 Task: Provide the standings of the 2023 Victory Lane Racing Xfinity Series for the track "Nashville Superspeedway".
Action: Mouse moved to (205, 418)
Screenshot: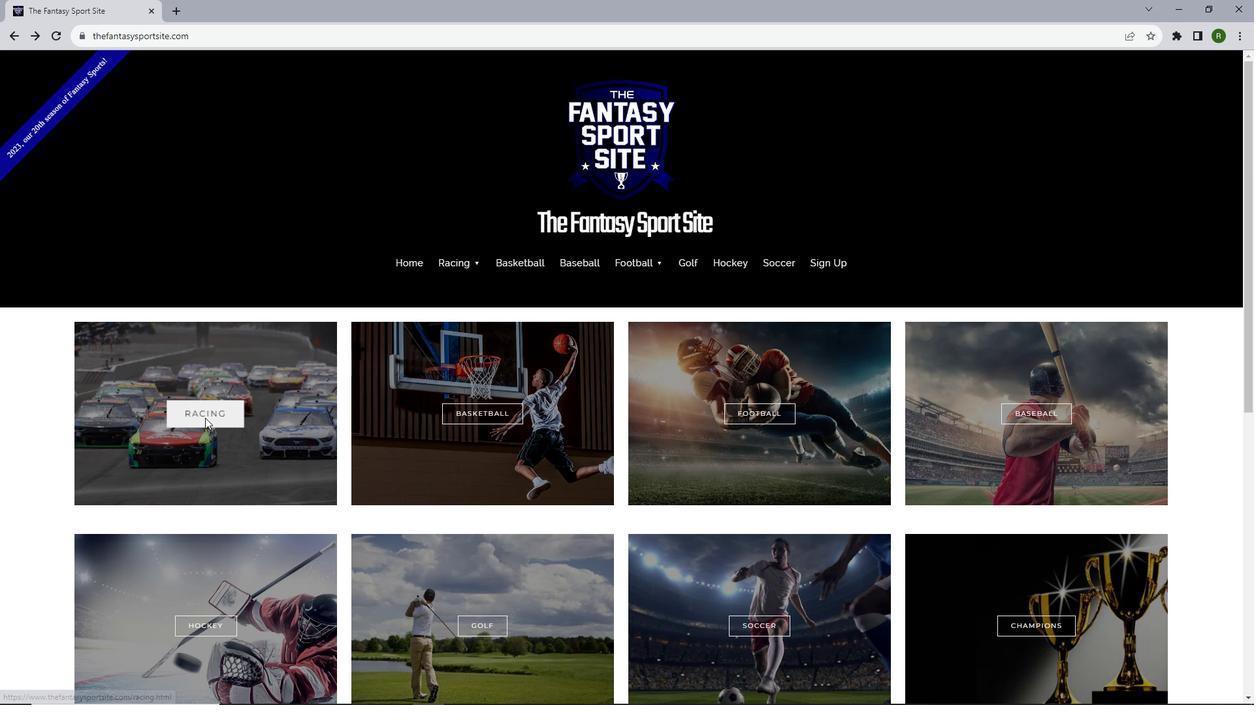 
Action: Mouse pressed left at (205, 418)
Screenshot: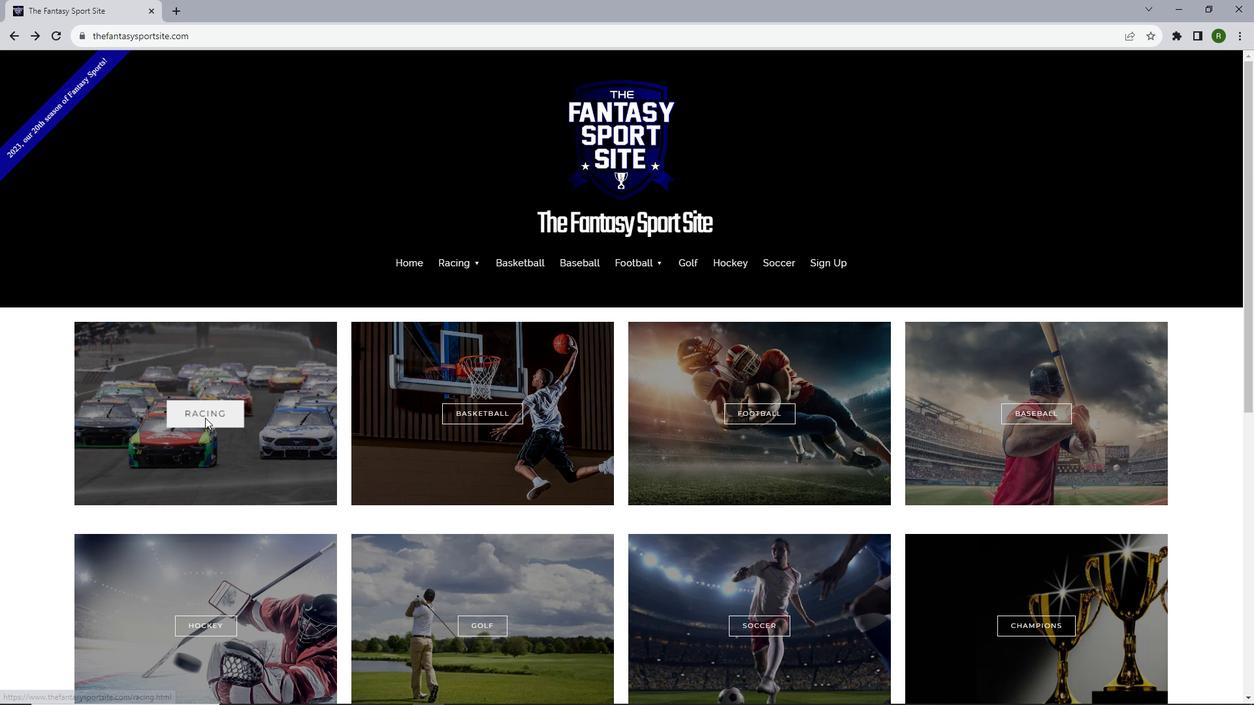 
Action: Mouse moved to (596, 584)
Screenshot: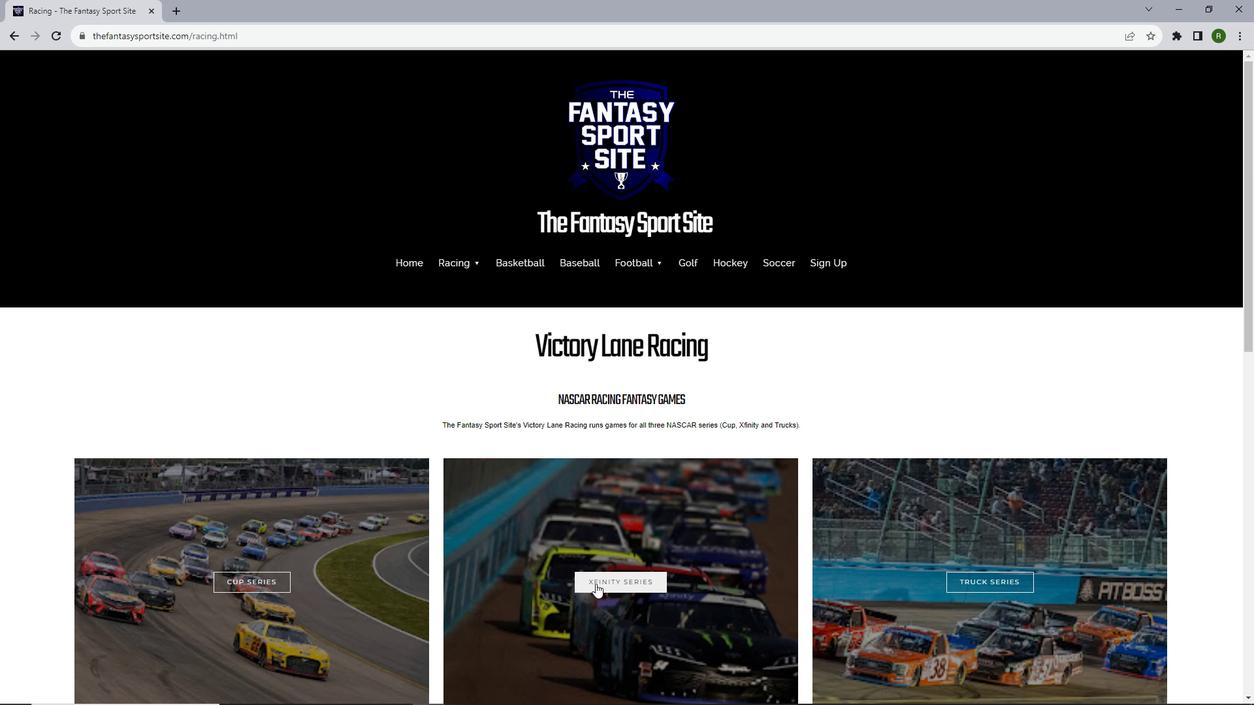 
Action: Mouse pressed left at (596, 584)
Screenshot: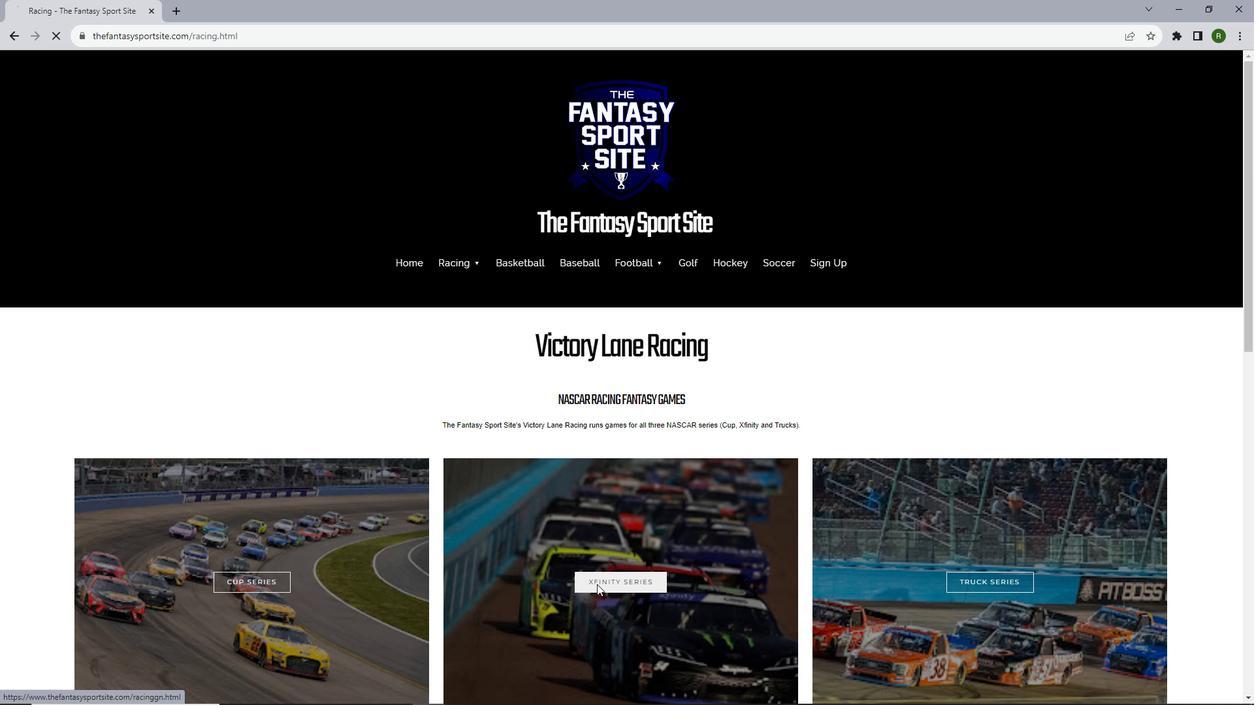 
Action: Mouse moved to (474, 396)
Screenshot: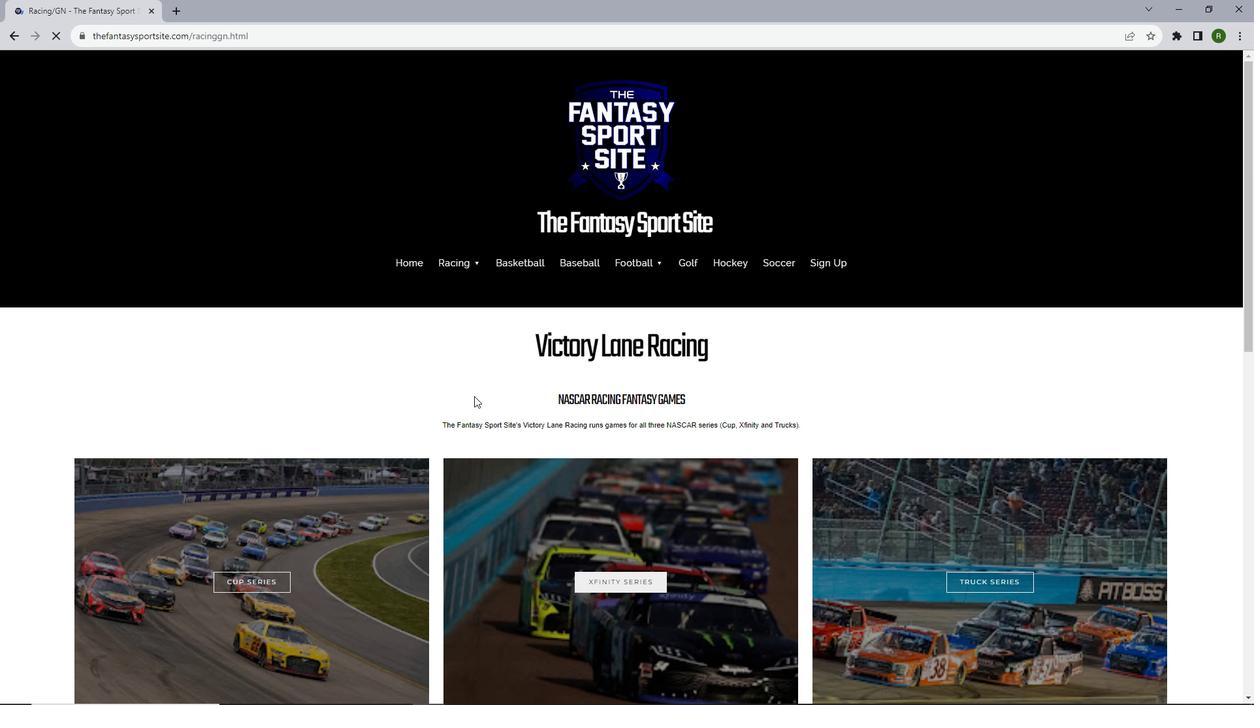 
Action: Mouse scrolled (474, 396) with delta (0, 0)
Screenshot: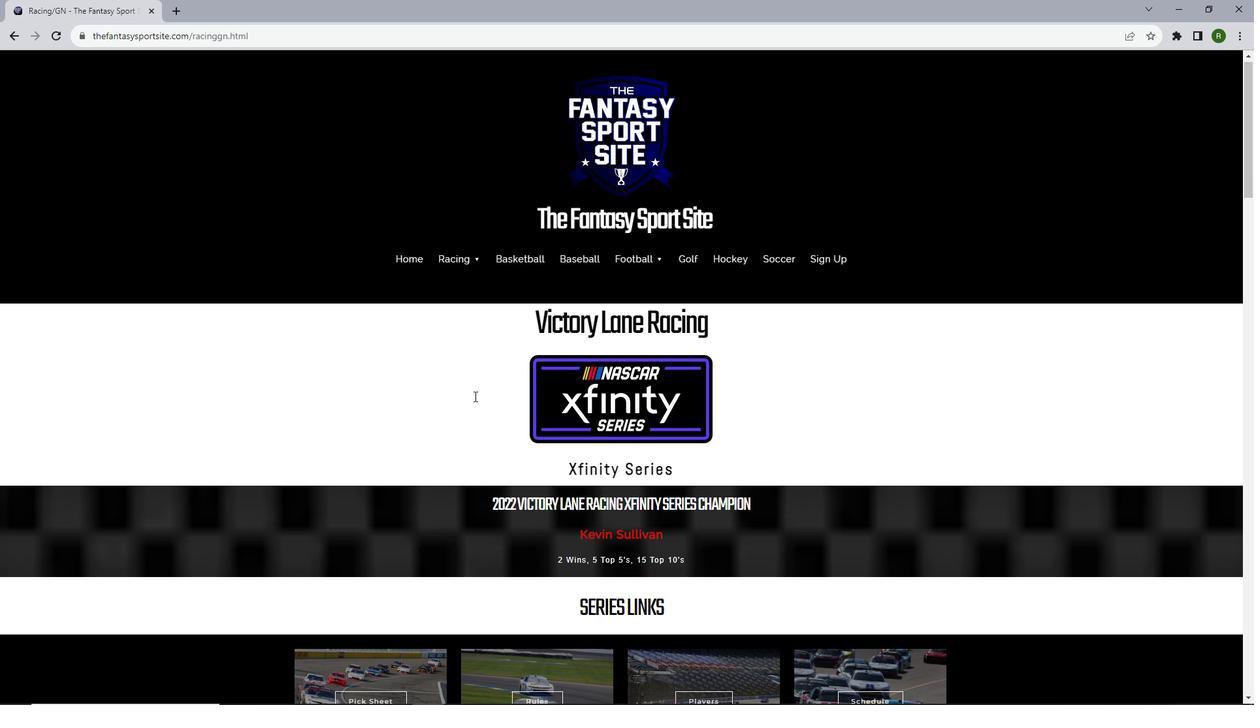 
Action: Mouse scrolled (474, 396) with delta (0, 0)
Screenshot: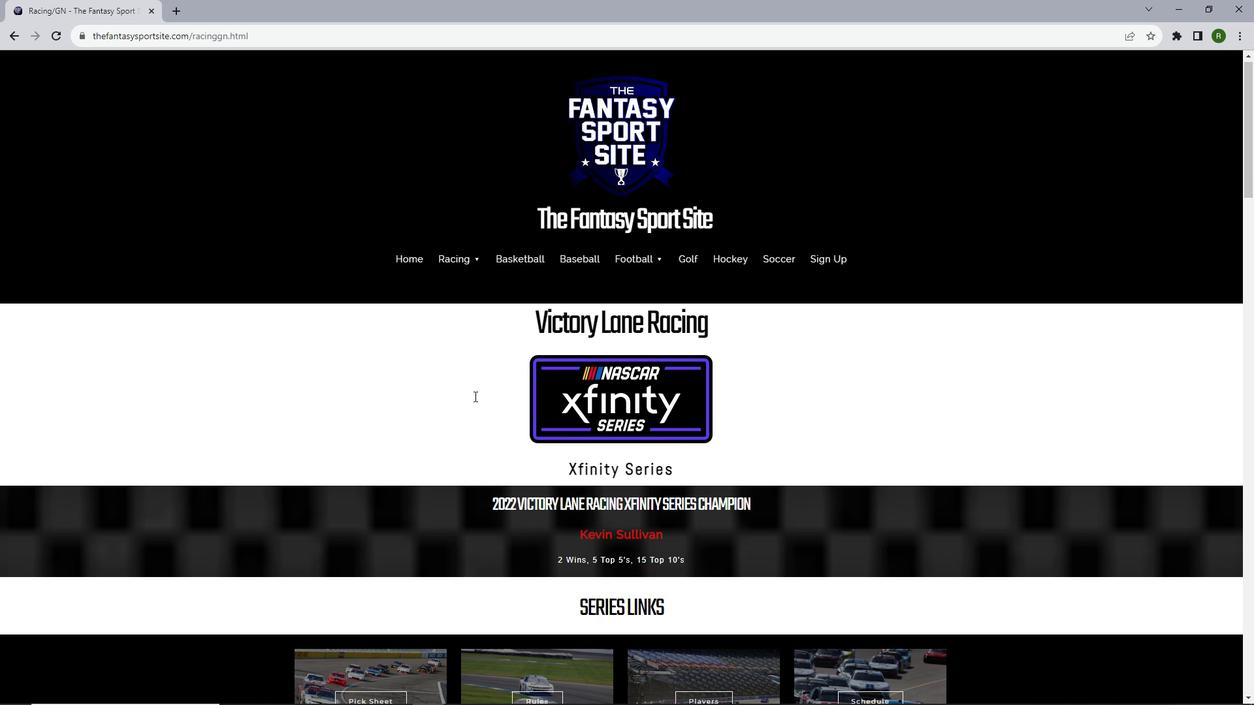 
Action: Mouse scrolled (474, 396) with delta (0, 0)
Screenshot: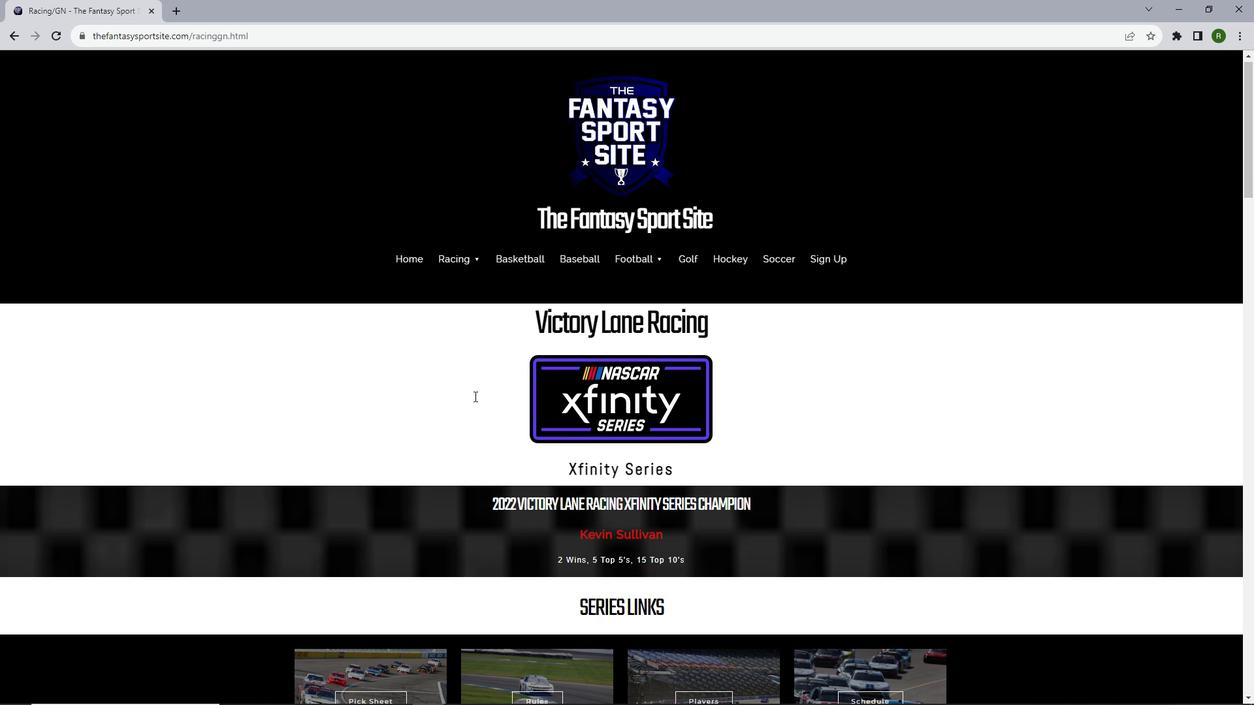 
Action: Mouse scrolled (474, 396) with delta (0, 0)
Screenshot: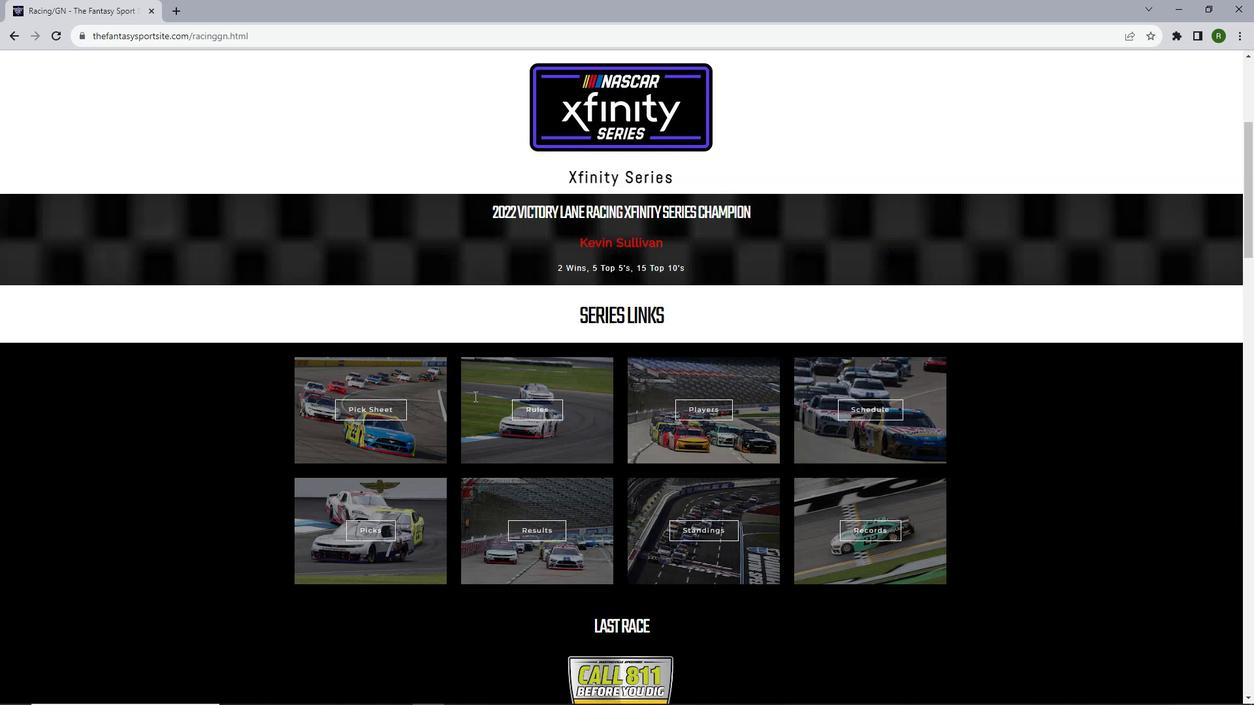 
Action: Mouse scrolled (474, 396) with delta (0, 0)
Screenshot: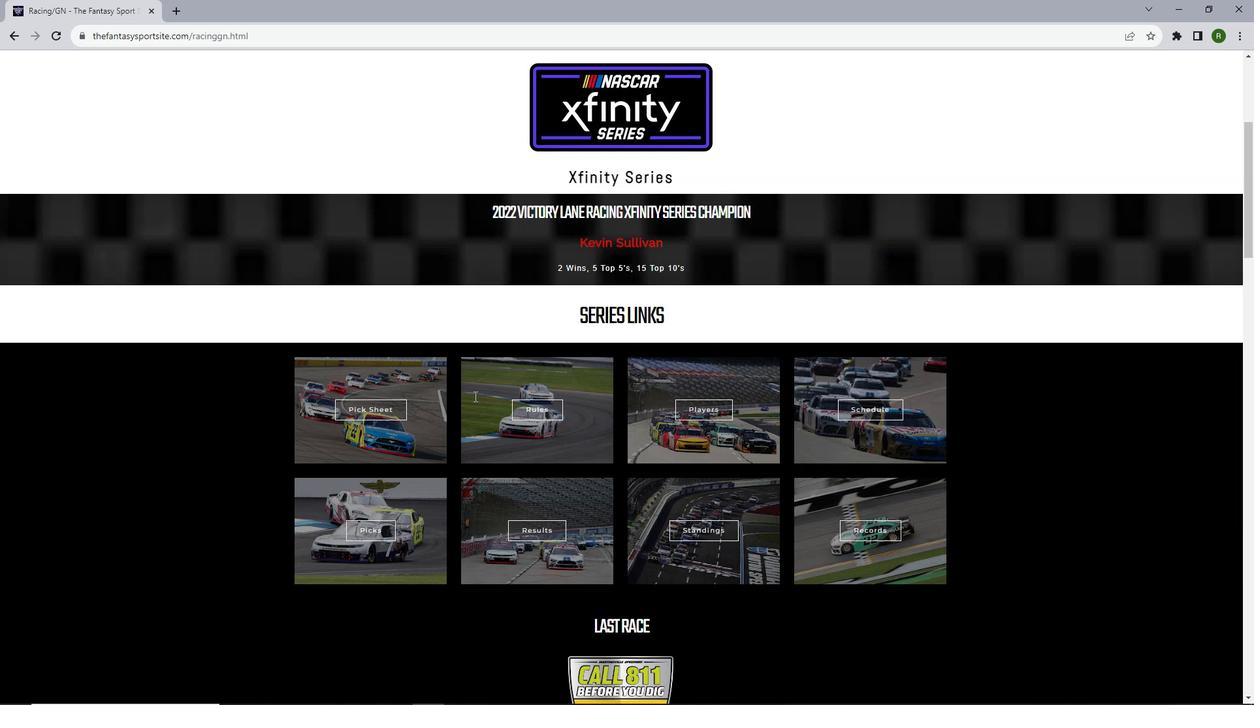 
Action: Mouse moved to (718, 509)
Screenshot: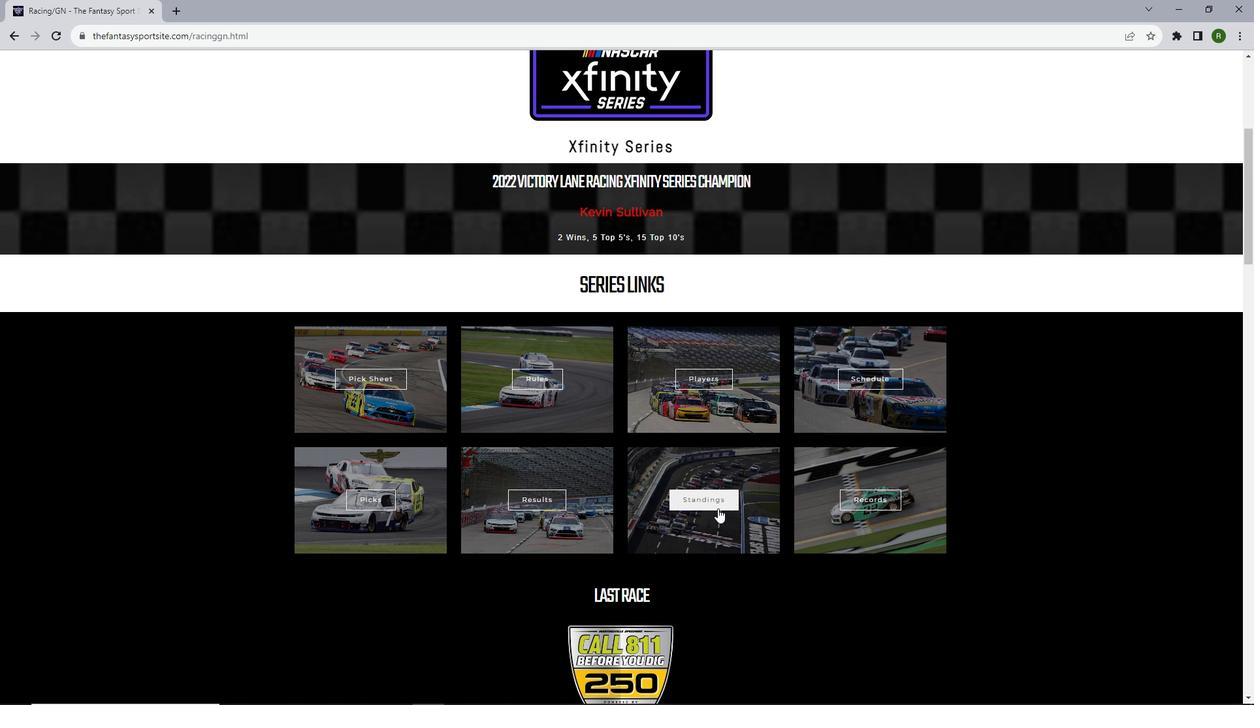 
Action: Mouse pressed left at (718, 509)
Screenshot: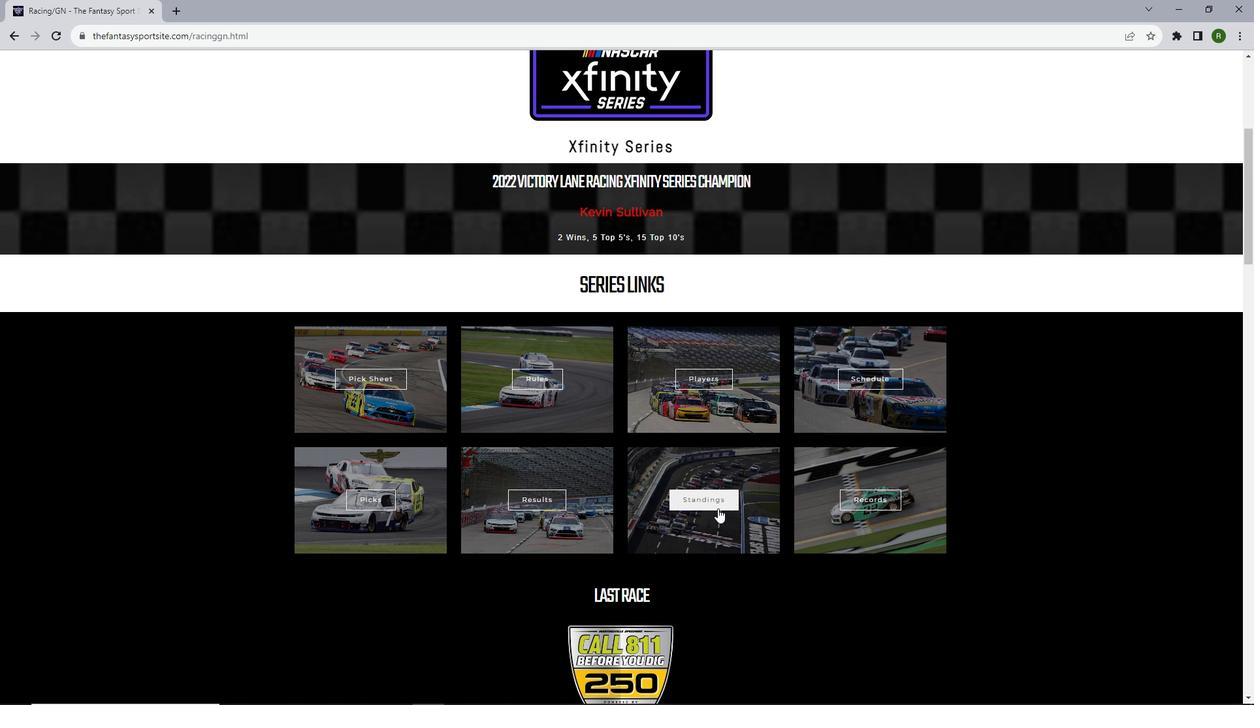 
Action: Mouse moved to (481, 227)
Screenshot: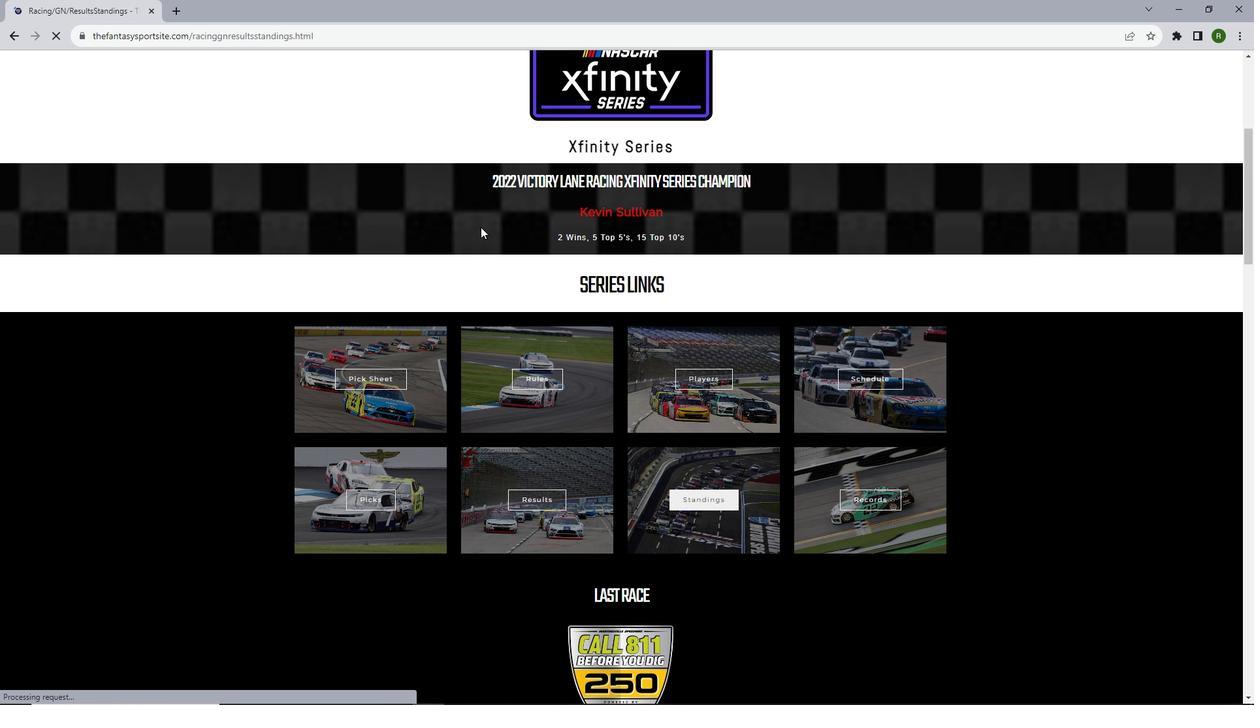 
Action: Mouse scrolled (481, 226) with delta (0, 0)
Screenshot: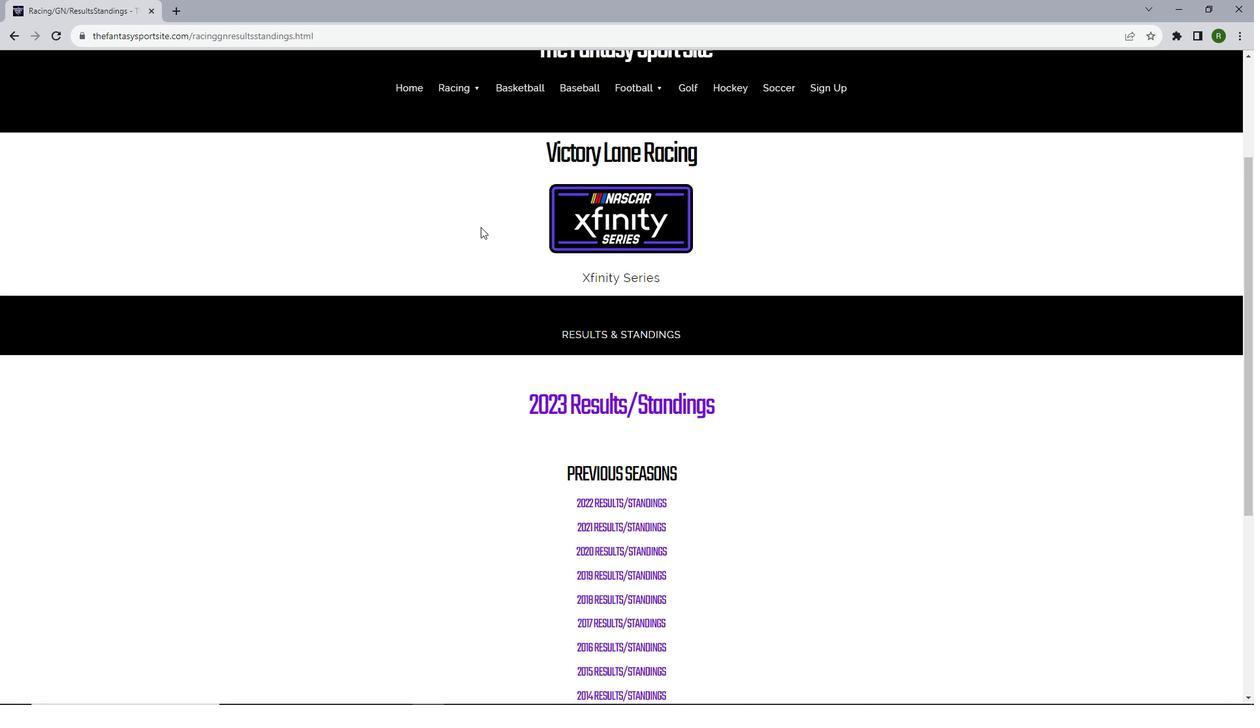 
Action: Mouse scrolled (481, 226) with delta (0, 0)
Screenshot: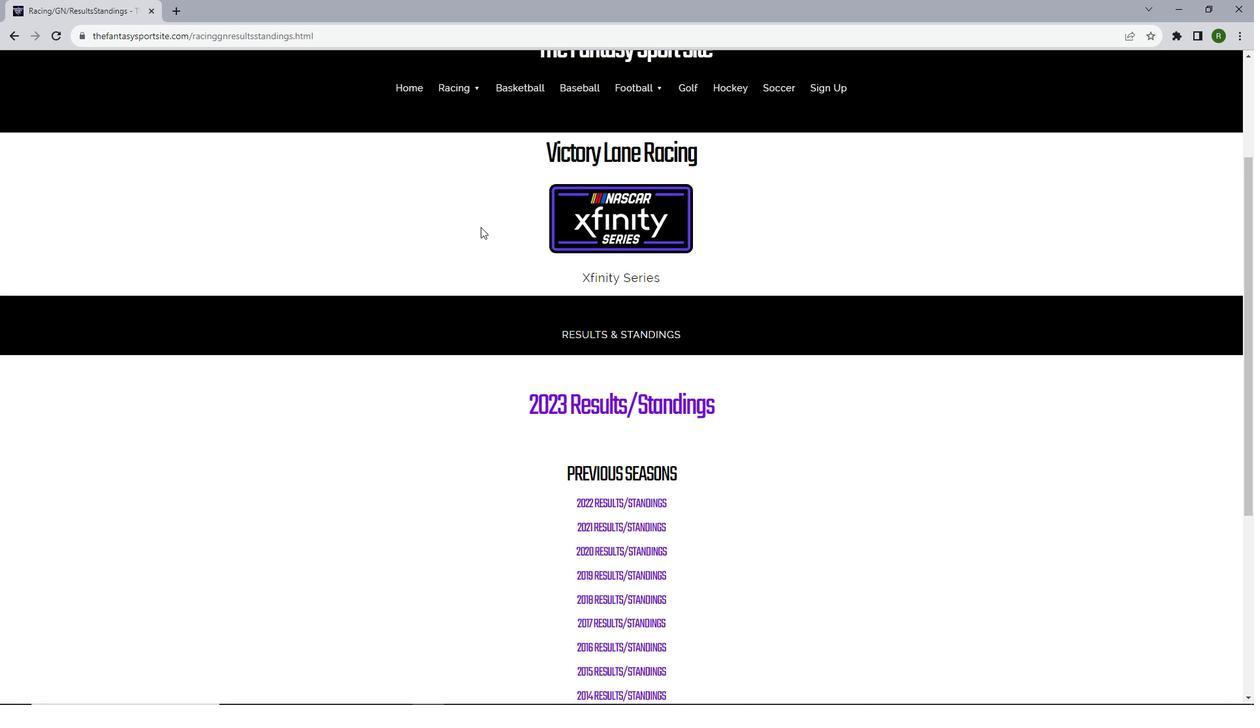 
Action: Mouse scrolled (481, 226) with delta (0, 0)
Screenshot: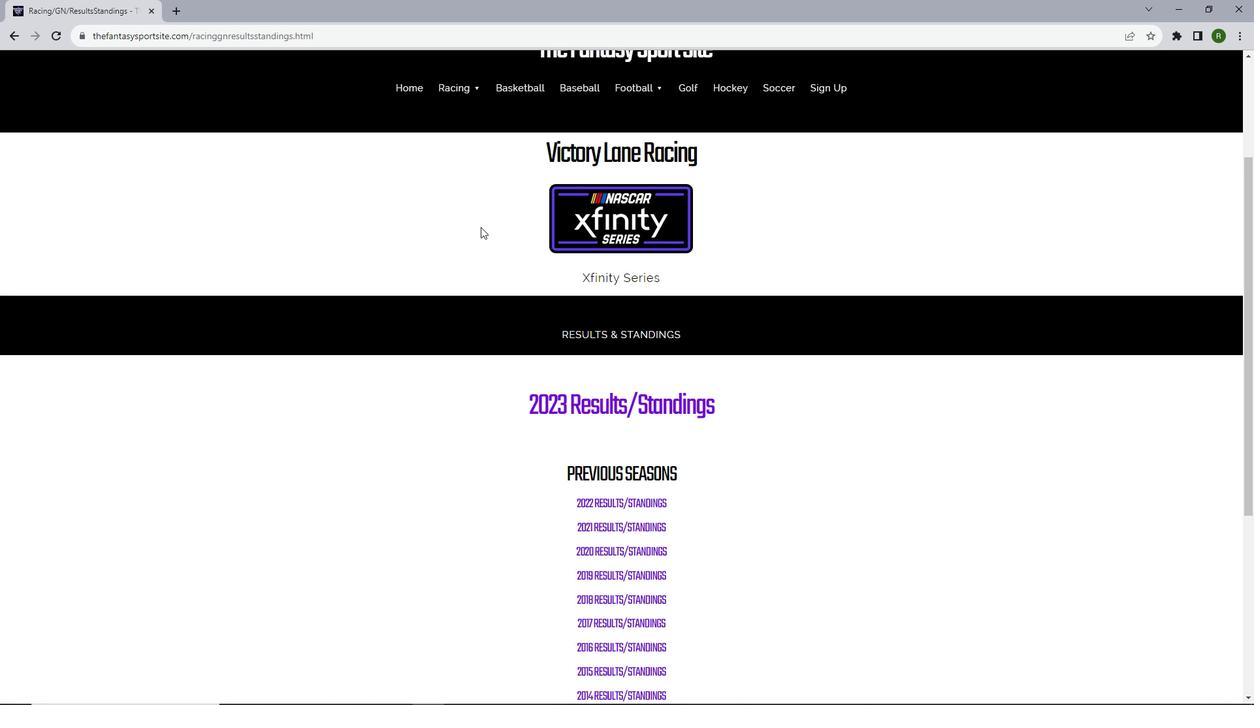 
Action: Mouse scrolled (481, 226) with delta (0, 0)
Screenshot: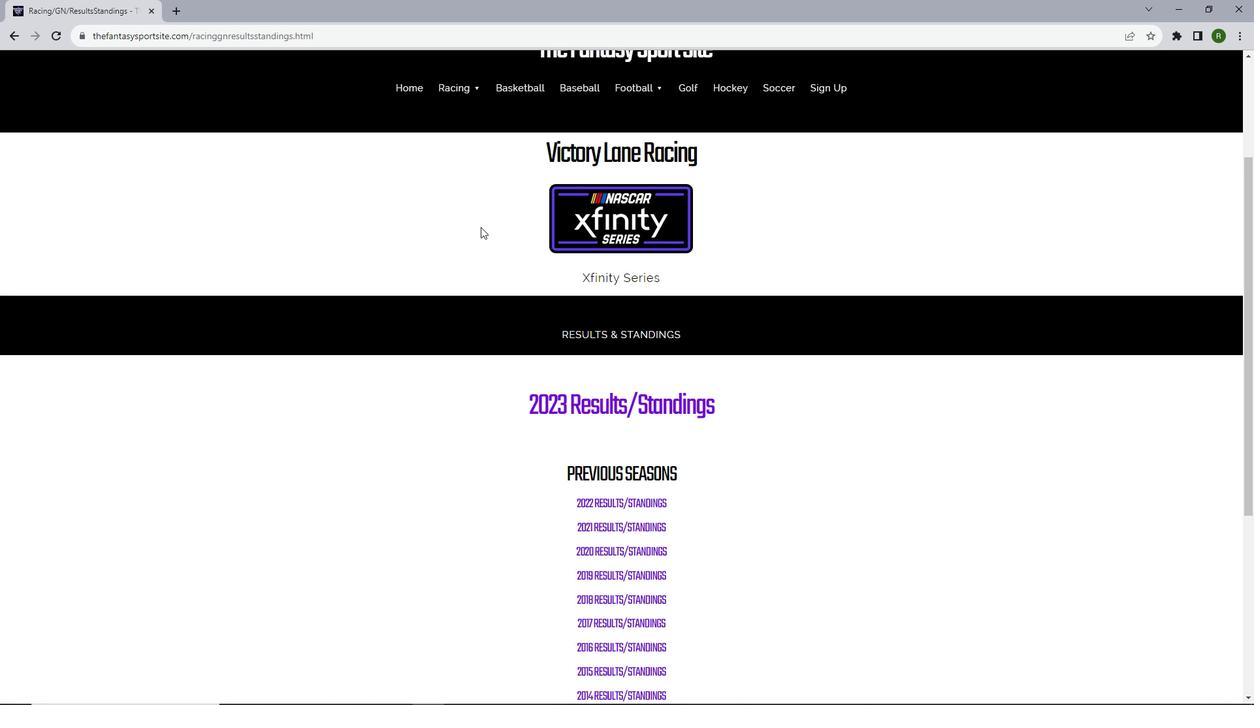 
Action: Mouse scrolled (481, 226) with delta (0, 0)
Screenshot: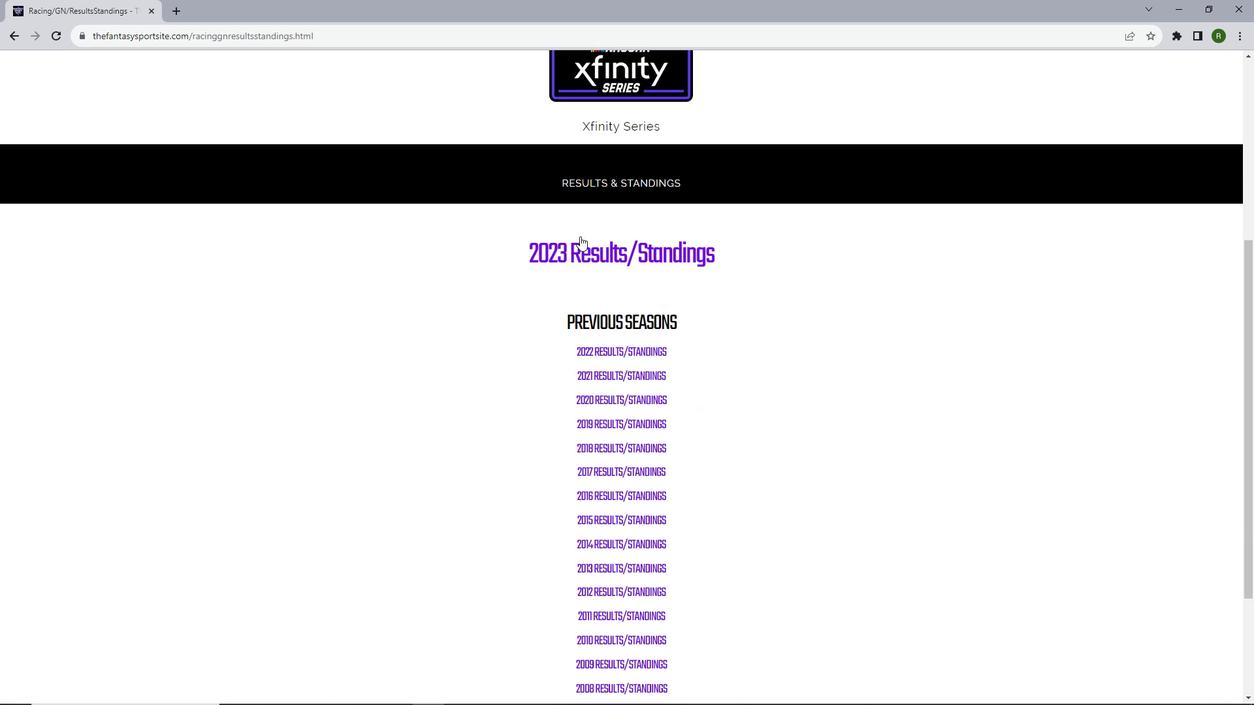 
Action: Mouse moved to (588, 260)
Screenshot: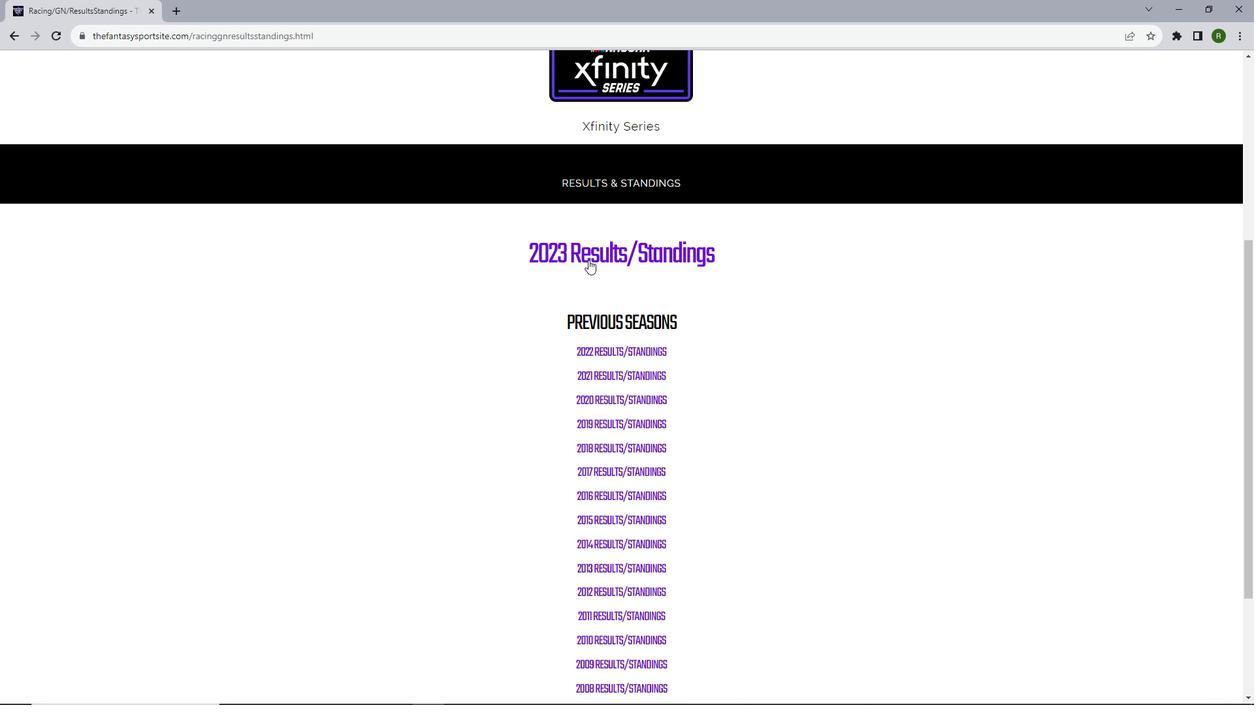 
Action: Mouse pressed left at (588, 260)
Screenshot: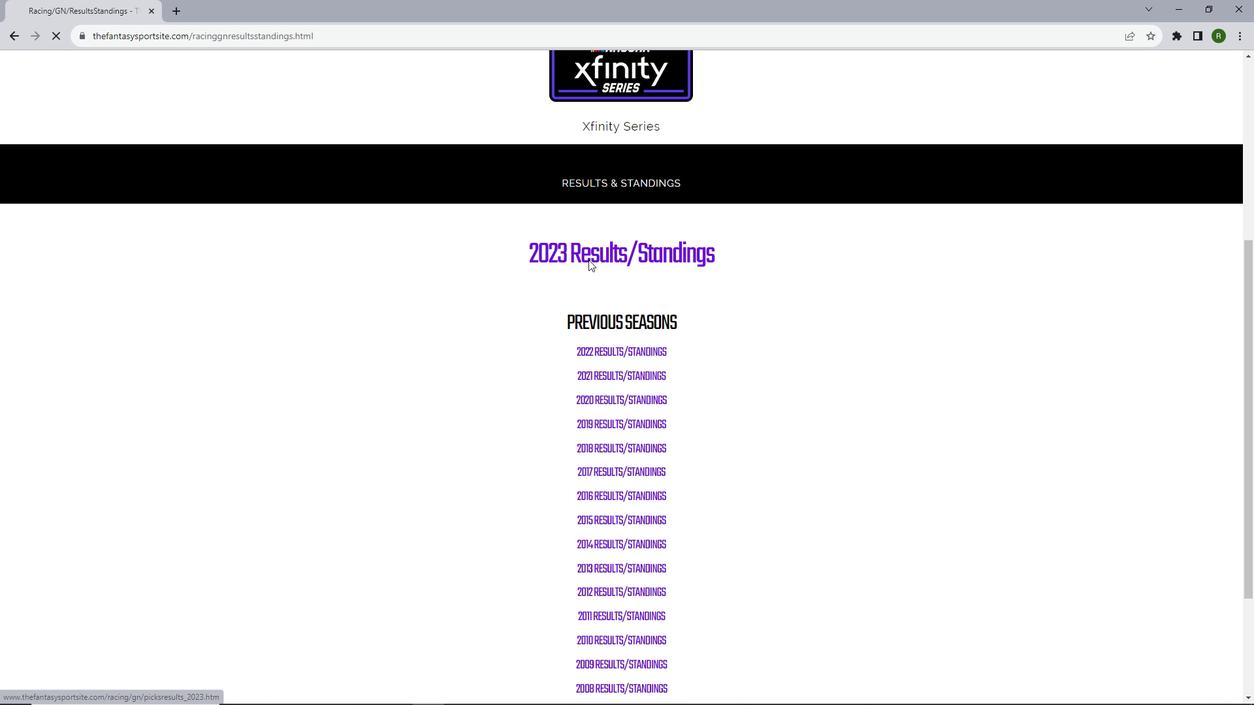 
Action: Mouse moved to (765, 309)
Screenshot: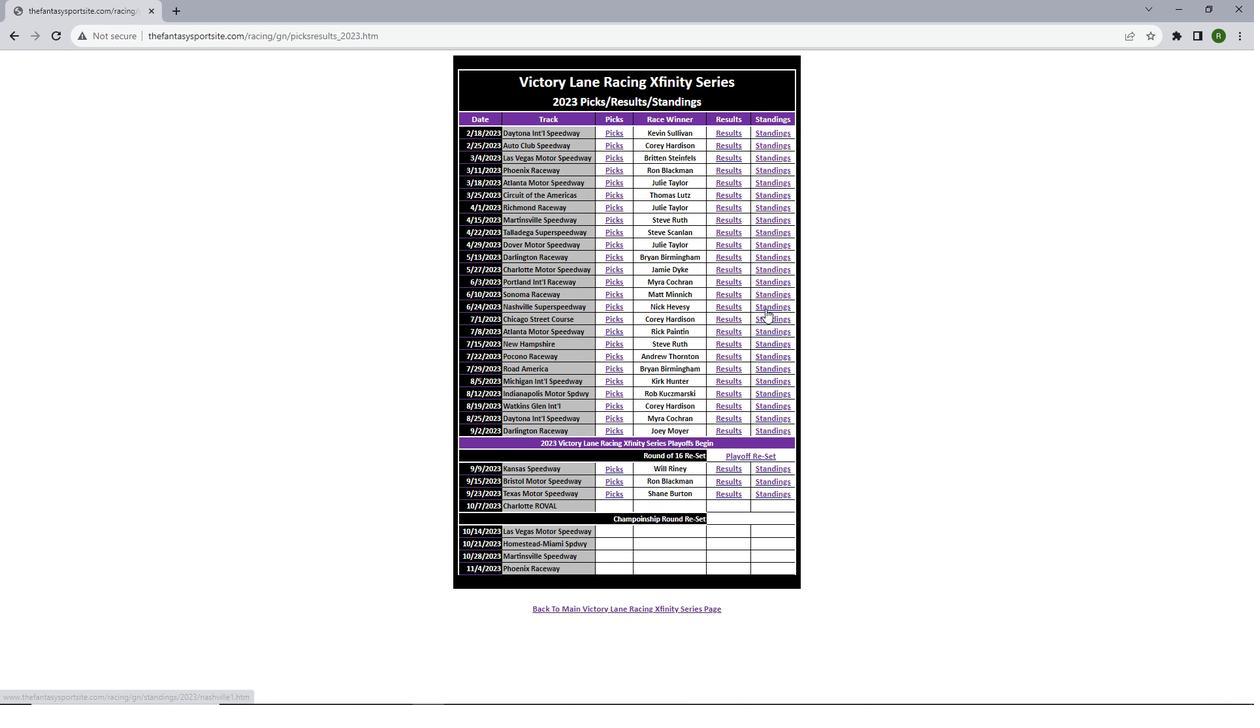 
Action: Mouse pressed left at (765, 309)
Screenshot: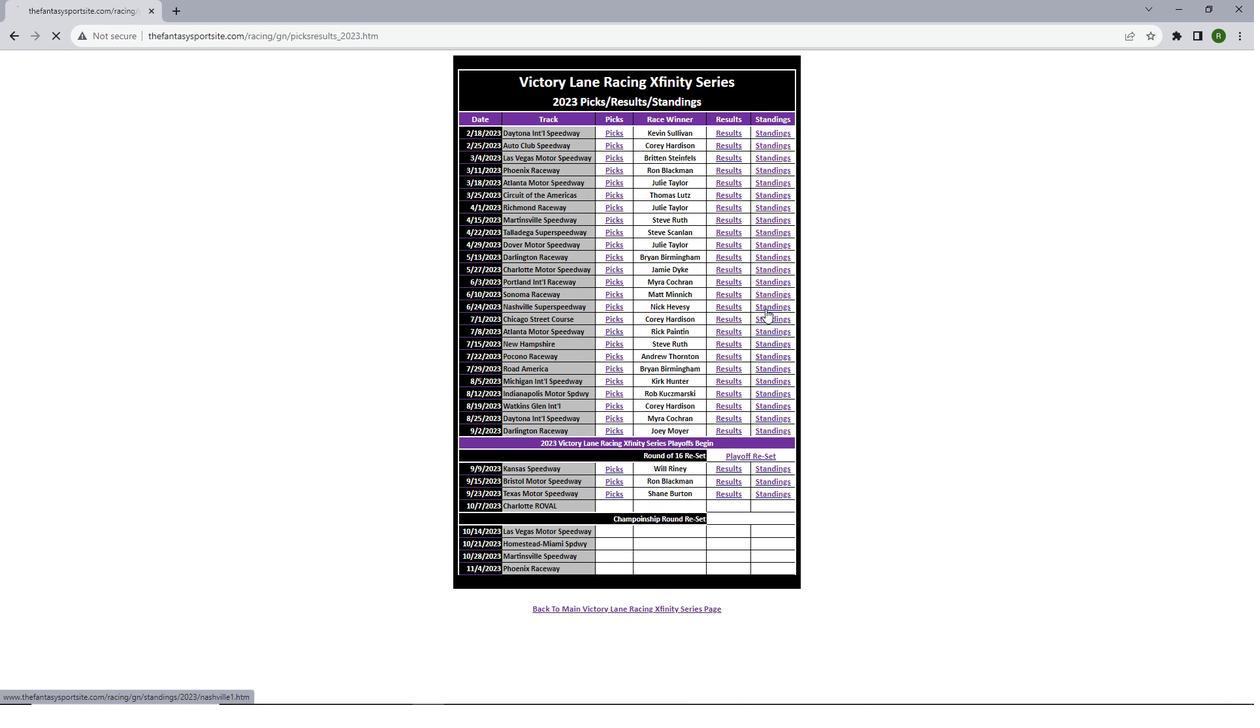 
Action: Mouse moved to (728, 315)
Screenshot: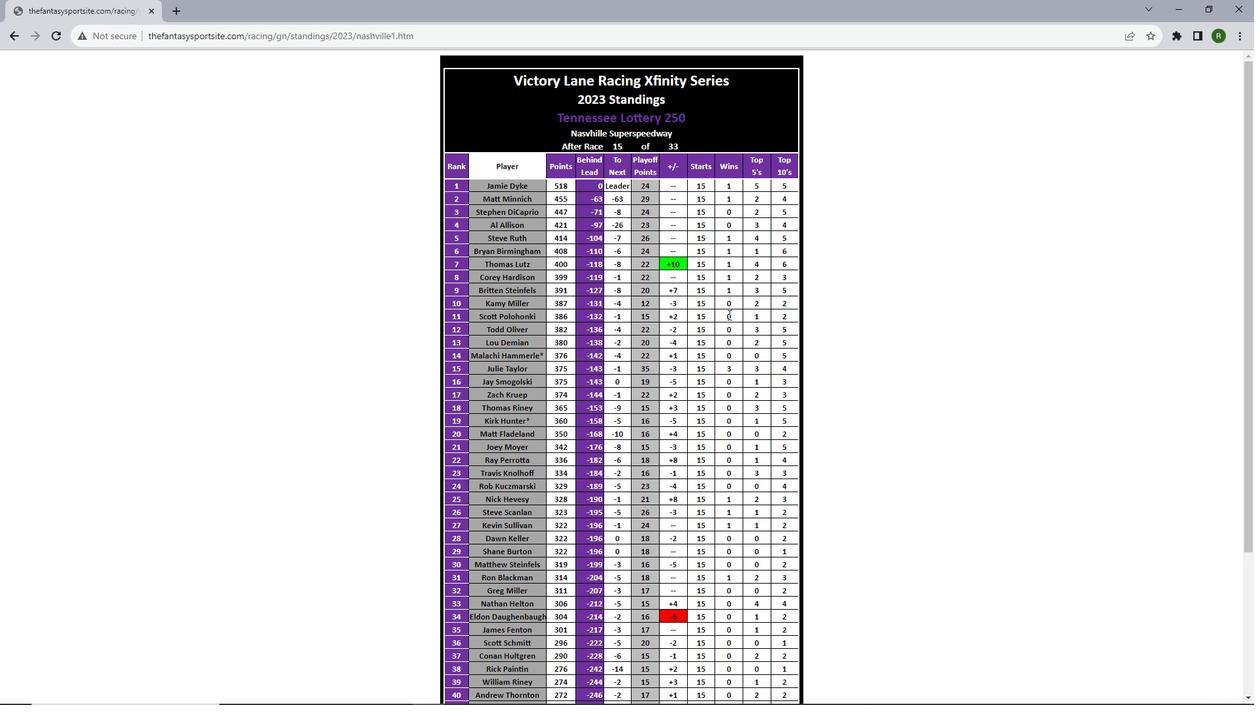 
Action: Mouse scrolled (728, 314) with delta (0, 0)
Screenshot: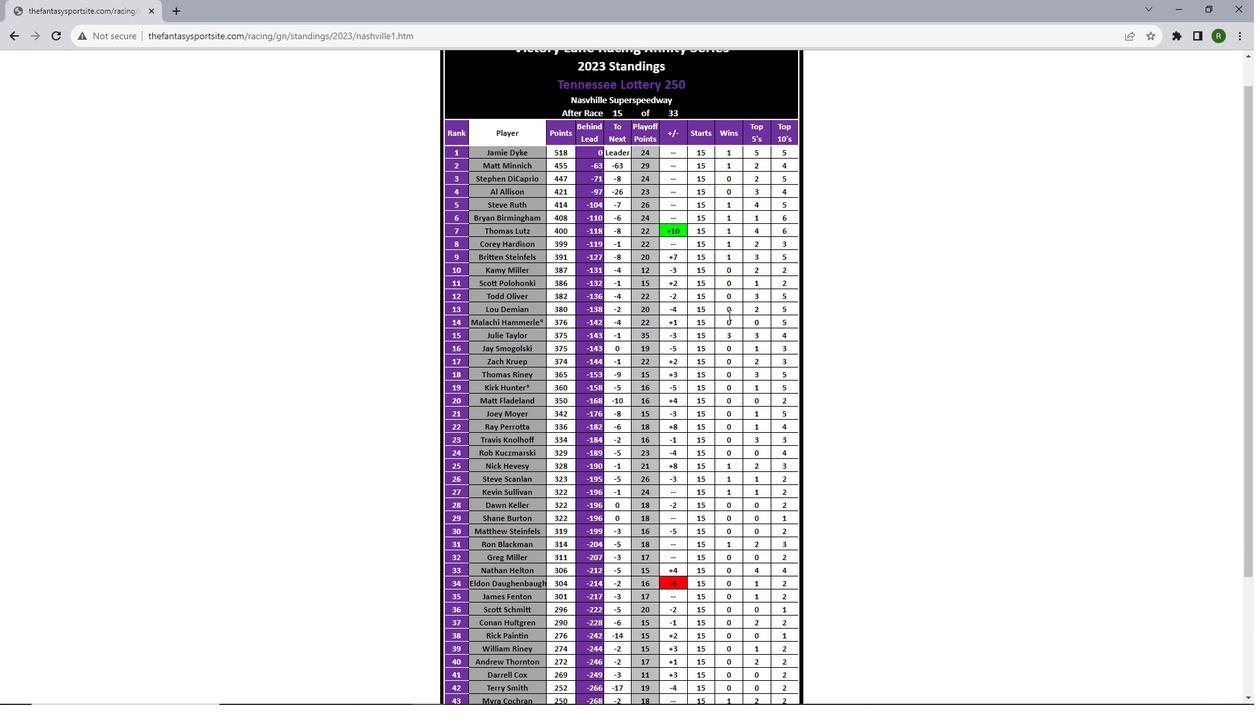 
Action: Mouse scrolled (728, 314) with delta (0, 0)
Screenshot: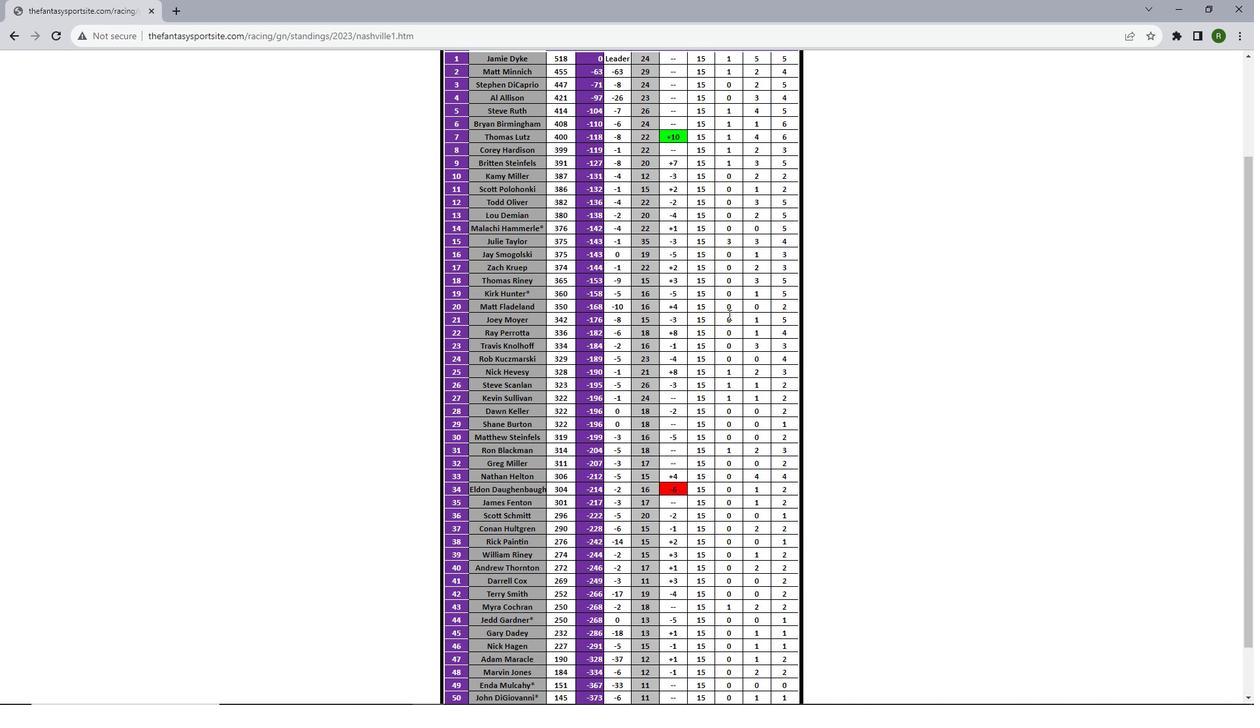 
Action: Mouse scrolled (728, 314) with delta (0, 0)
Screenshot: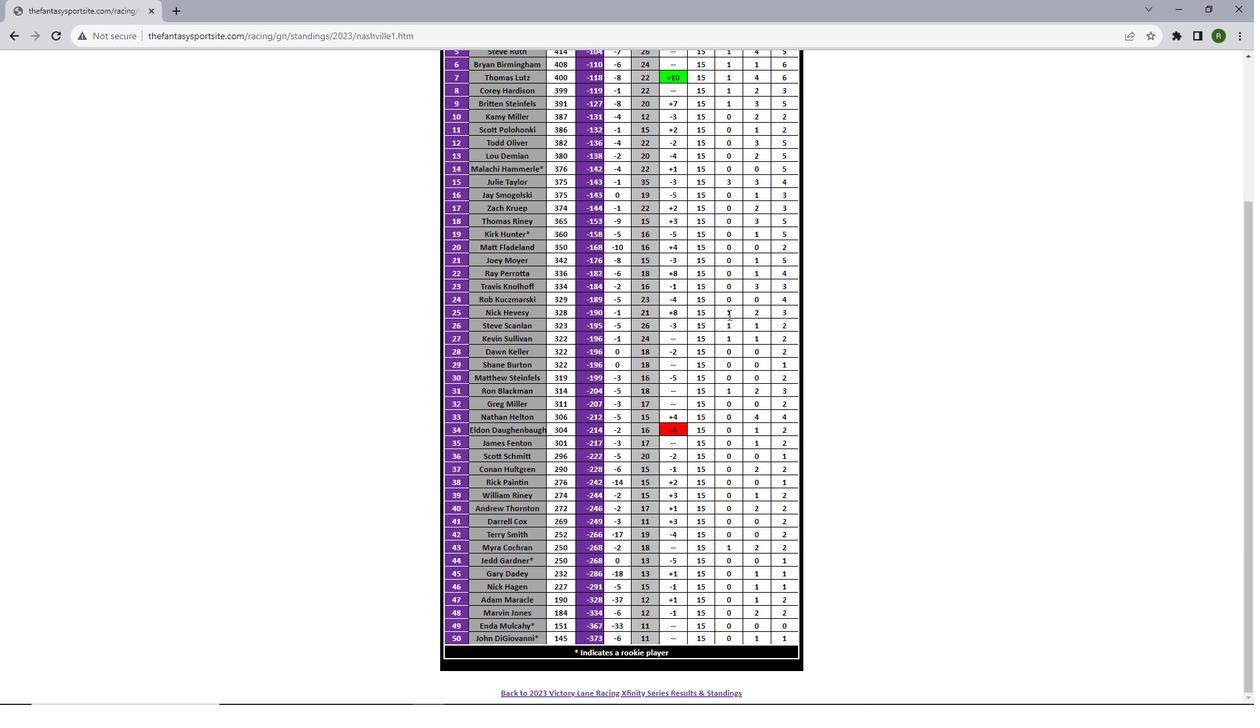 
Action: Mouse scrolled (728, 314) with delta (0, 0)
Screenshot: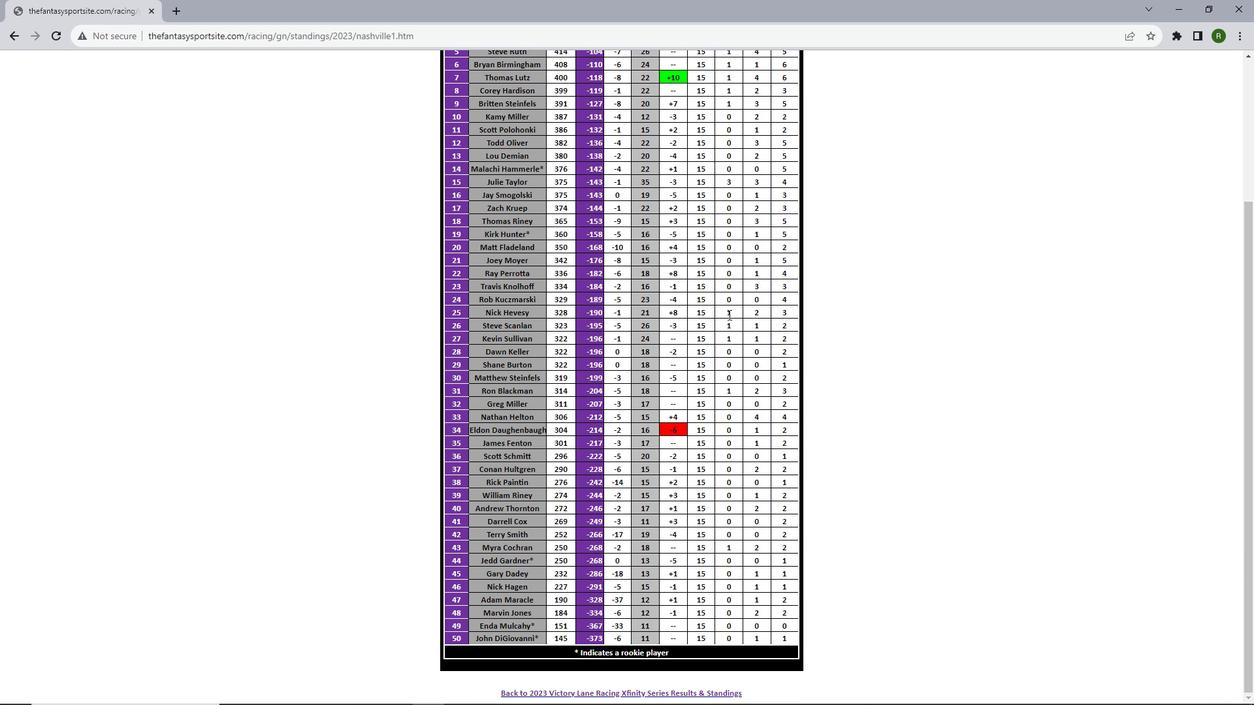 
Action: Mouse scrolled (728, 314) with delta (0, 0)
Screenshot: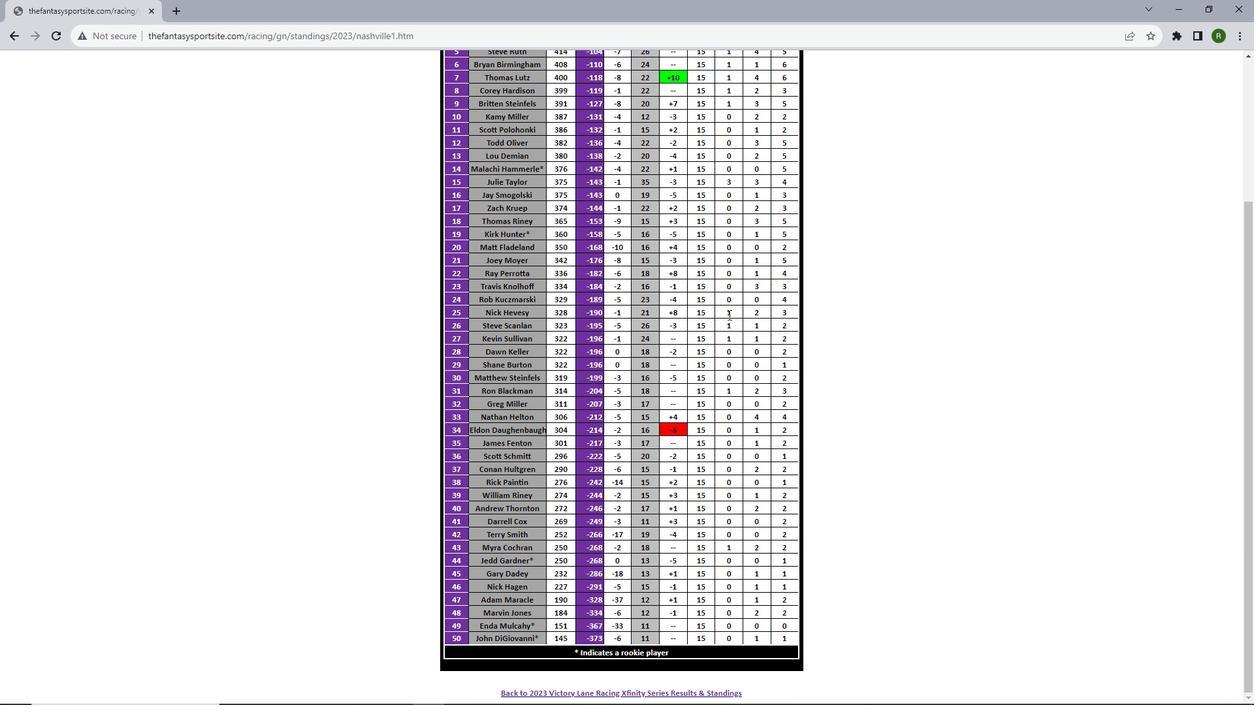 
Action: Mouse scrolled (728, 314) with delta (0, 0)
Screenshot: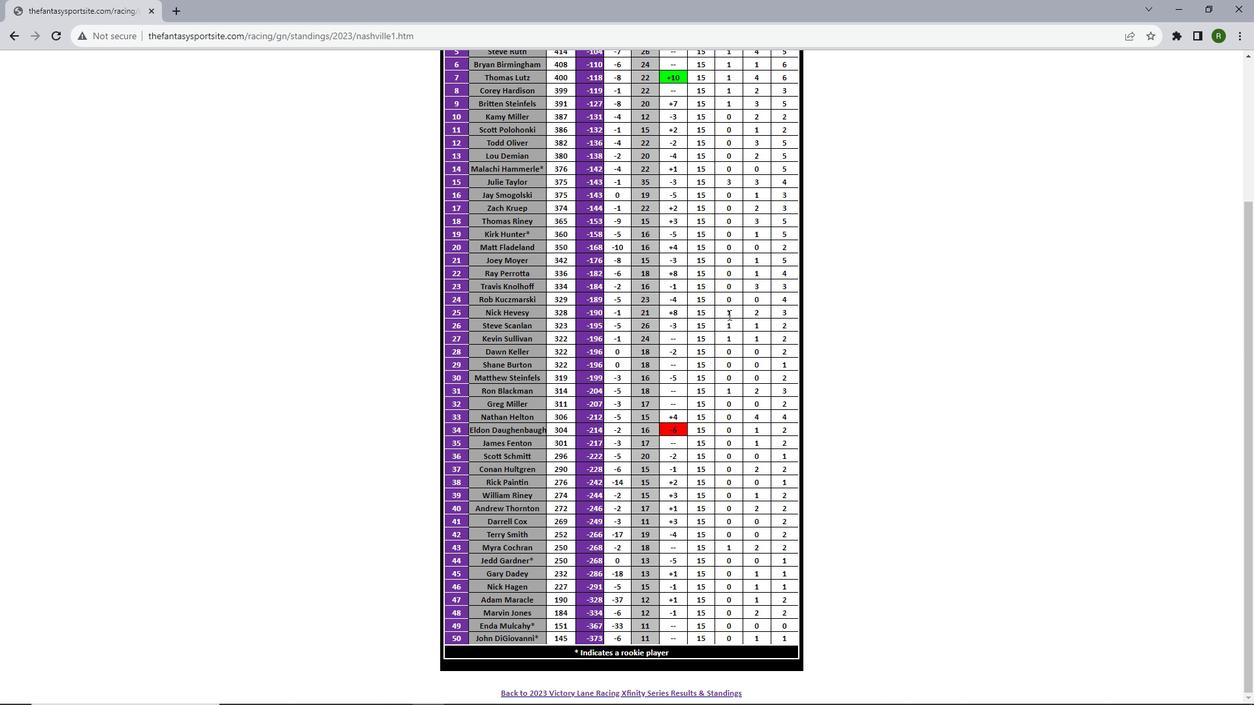 
Action: Mouse scrolled (728, 314) with delta (0, 0)
Screenshot: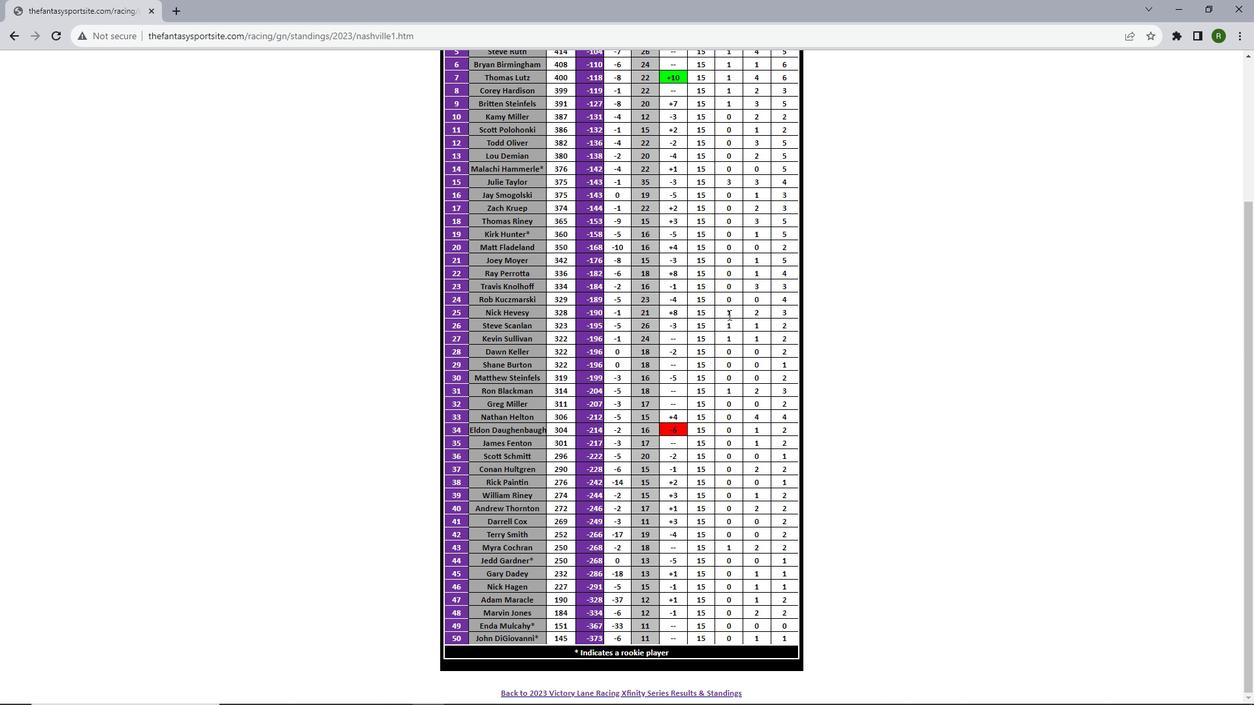 
Action: Mouse scrolled (728, 314) with delta (0, 0)
Screenshot: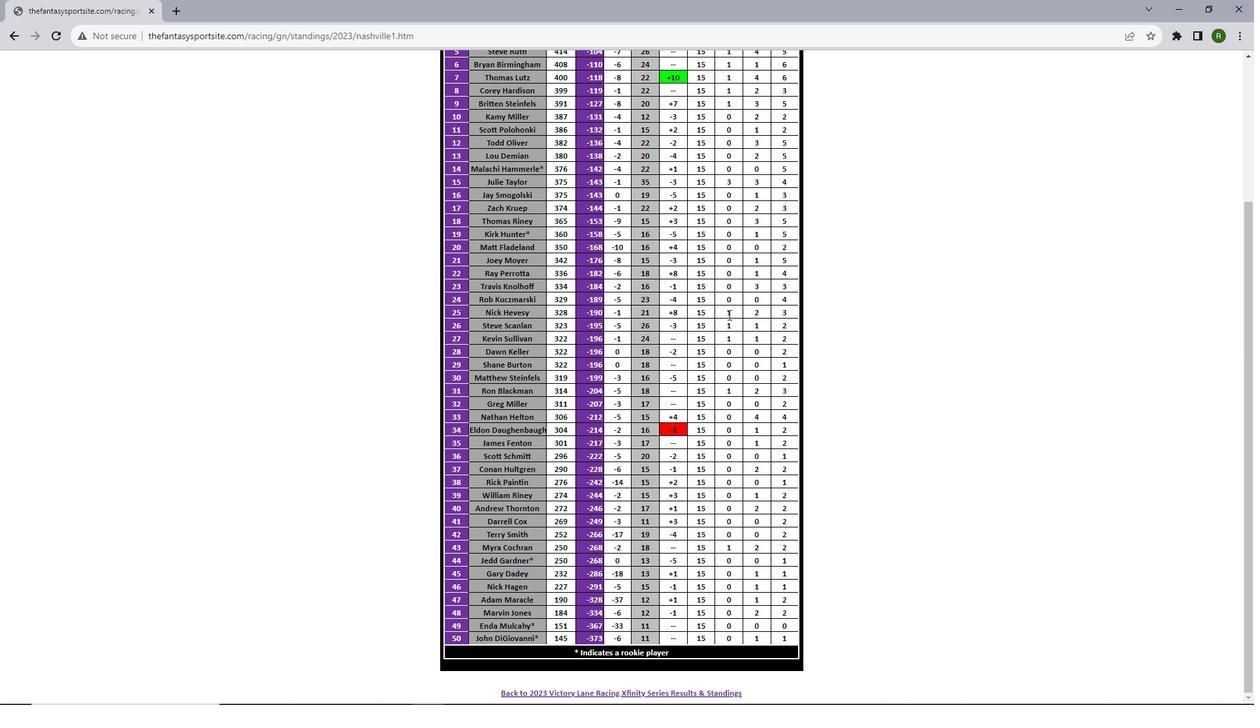 
Action: Mouse scrolled (728, 315) with delta (0, 0)
Screenshot: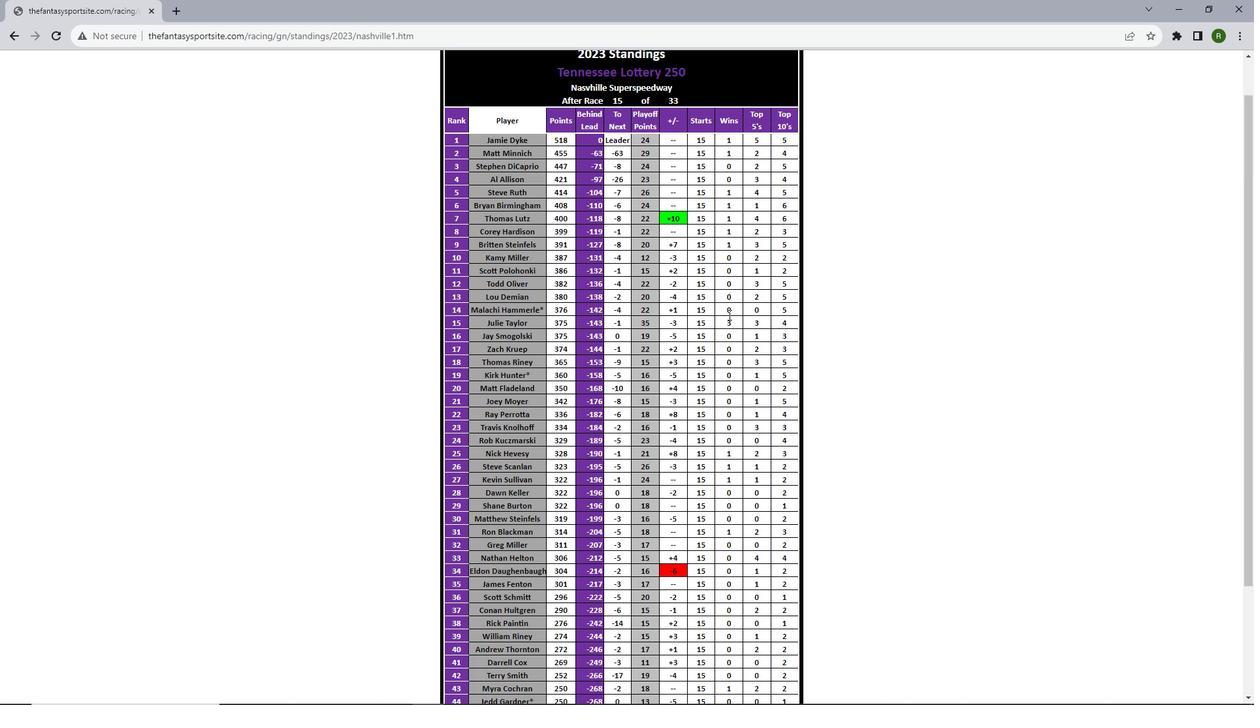 
Action: Mouse scrolled (728, 315) with delta (0, 0)
Screenshot: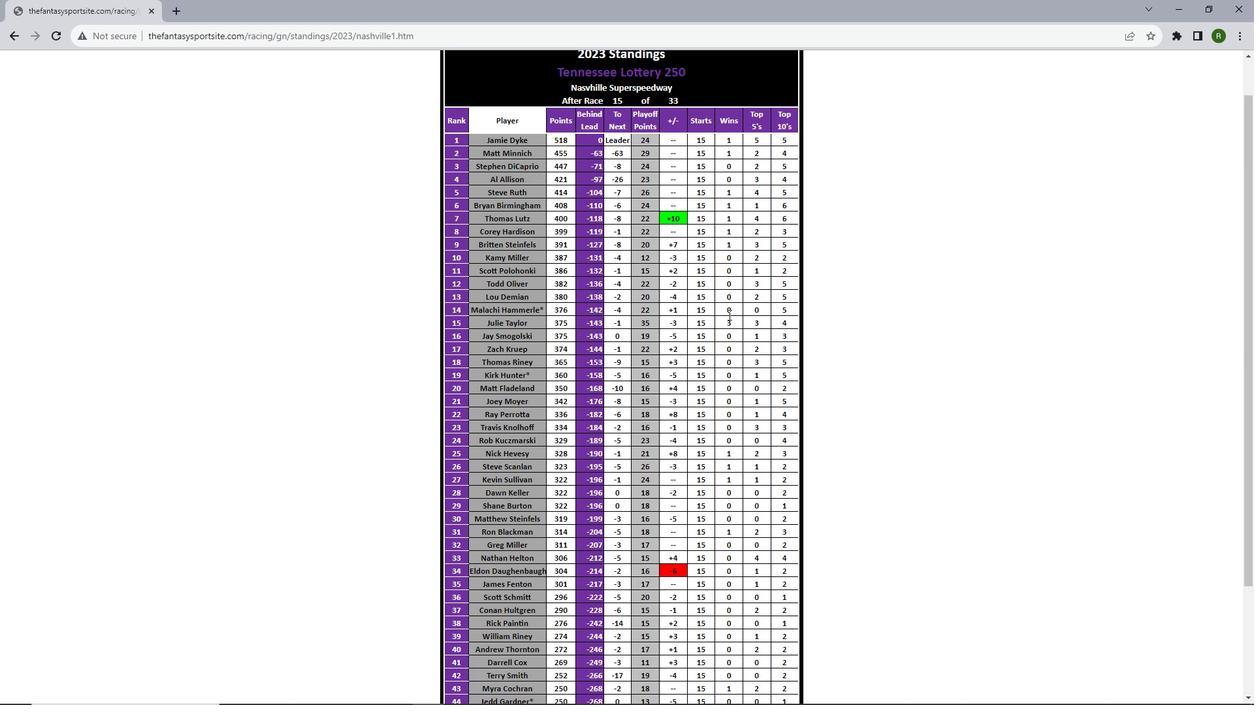 
Action: Mouse scrolled (728, 315) with delta (0, 0)
Screenshot: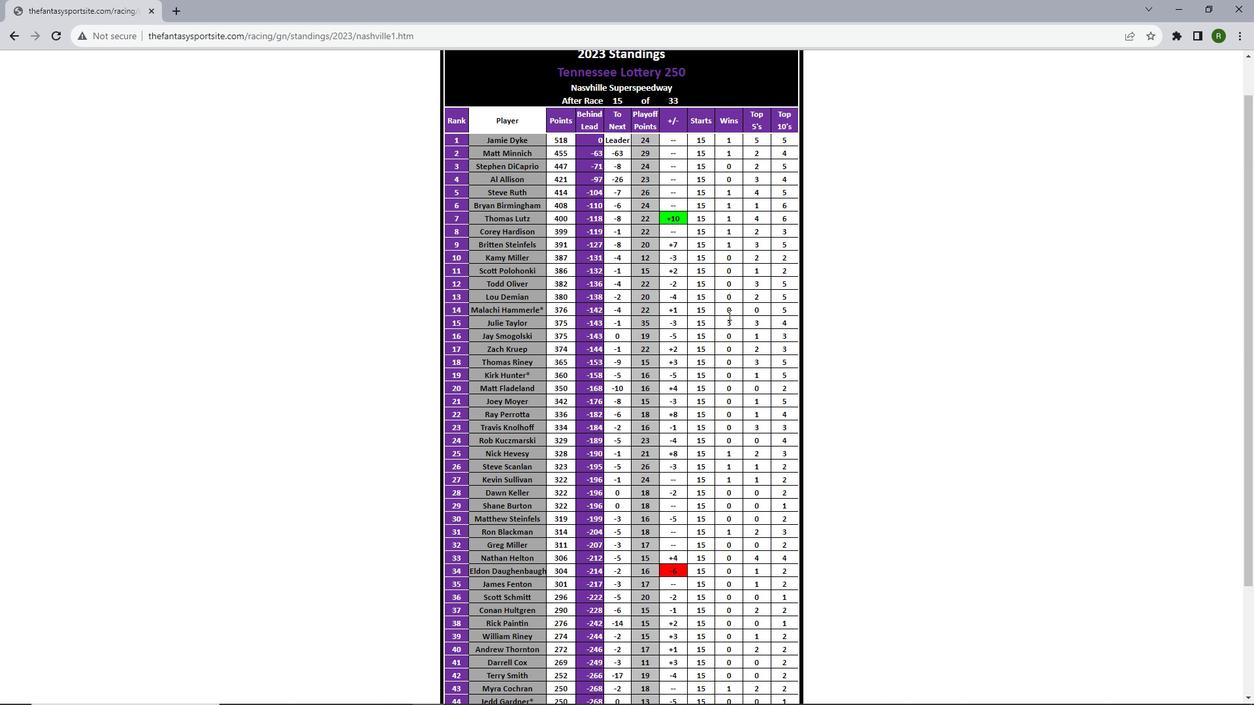 
Action: Mouse scrolled (728, 315) with delta (0, 0)
Screenshot: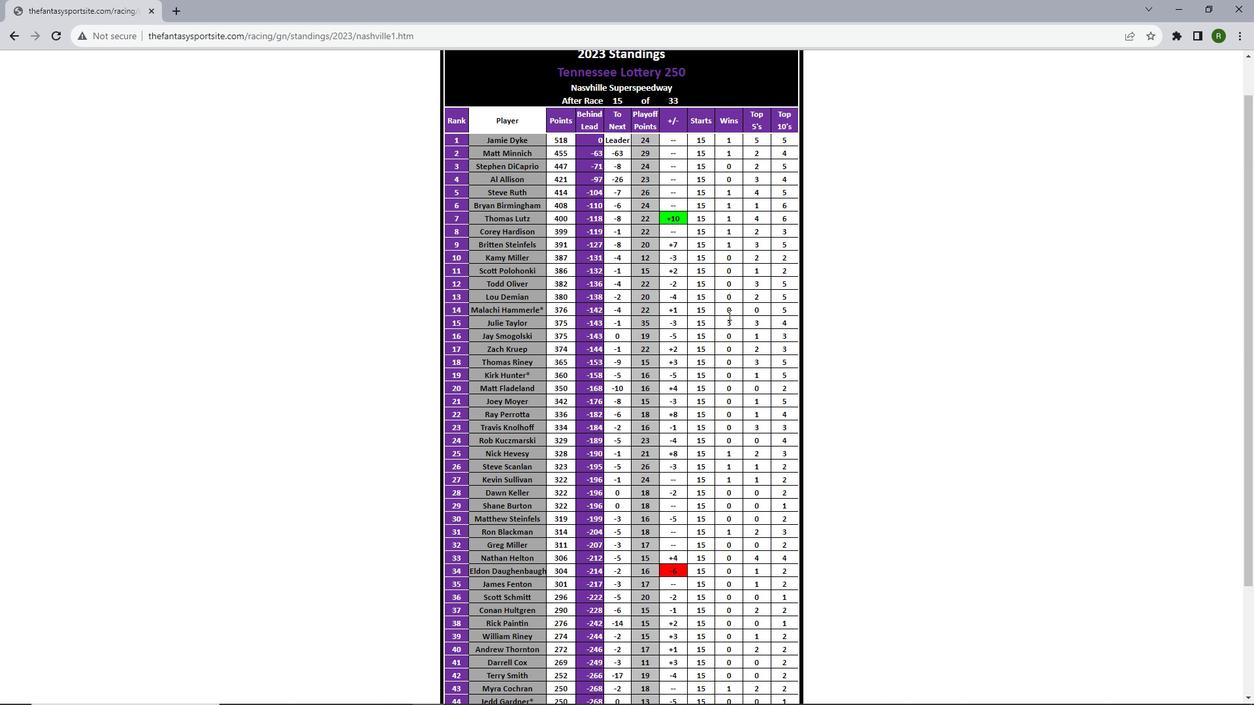 
Action: Mouse scrolled (728, 315) with delta (0, 0)
Screenshot: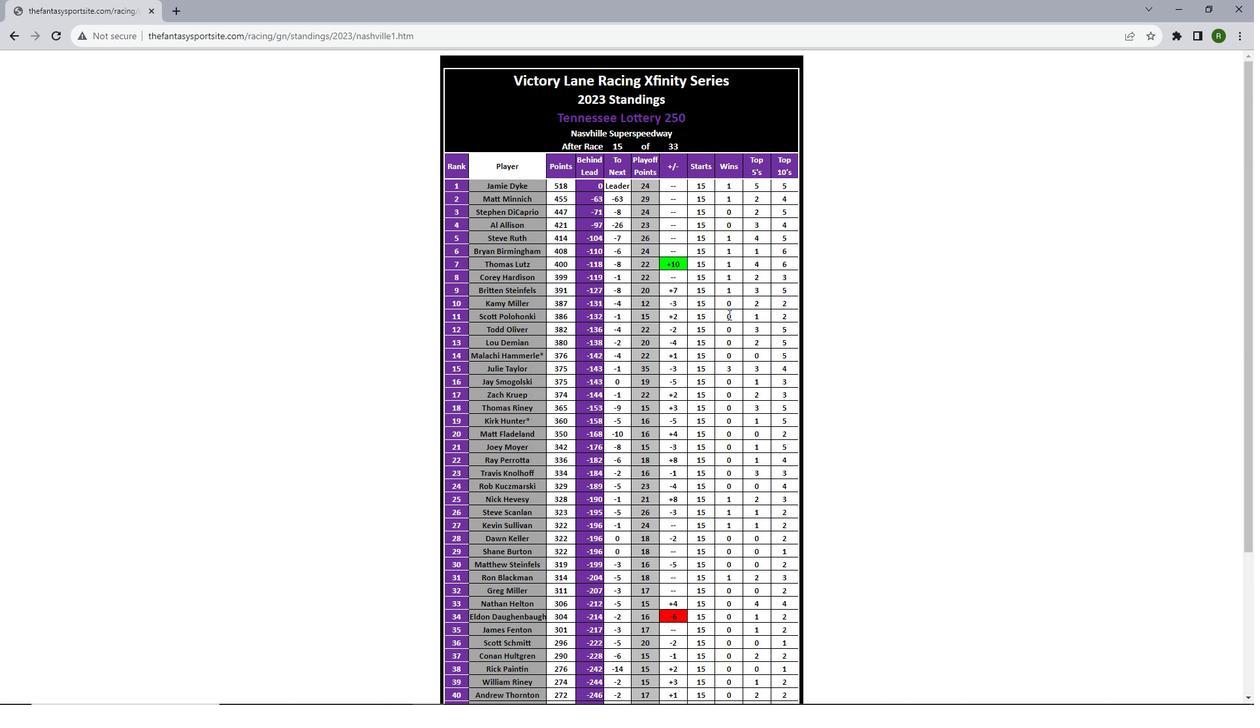 
Action: Mouse scrolled (728, 315) with delta (0, 0)
Screenshot: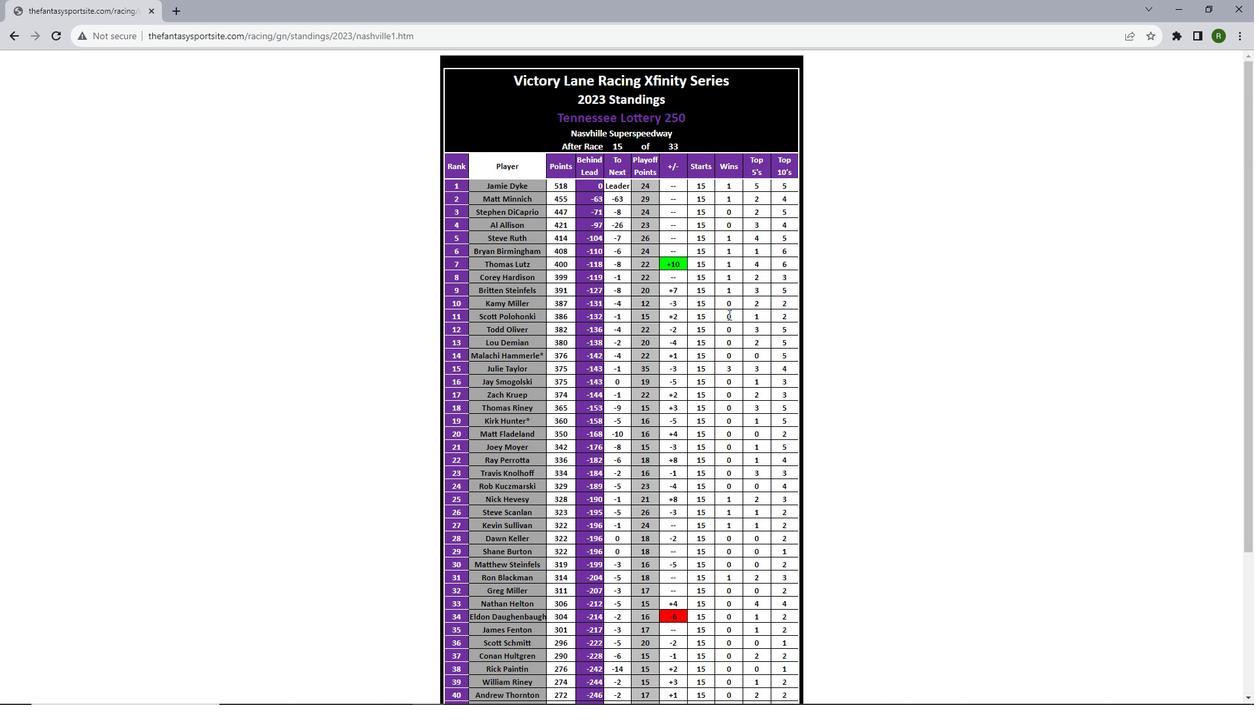 
Action: Mouse scrolled (728, 315) with delta (0, 0)
Screenshot: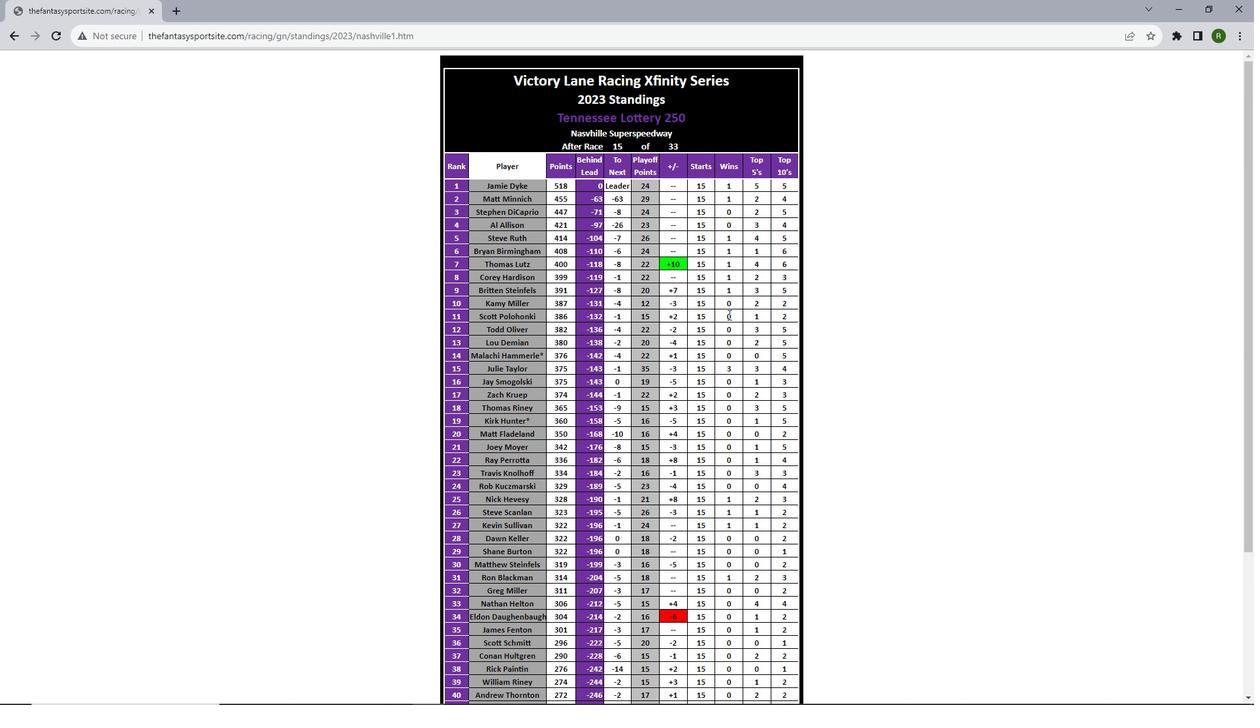 
